 Task: Enable the option "Uninstall Windows Service" in the Windows service interface.
Action: Mouse moved to (114, 17)
Screenshot: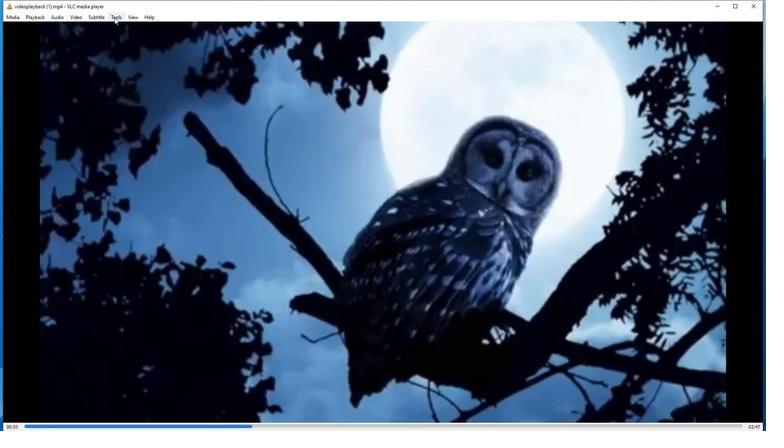 
Action: Mouse pressed left at (114, 17)
Screenshot: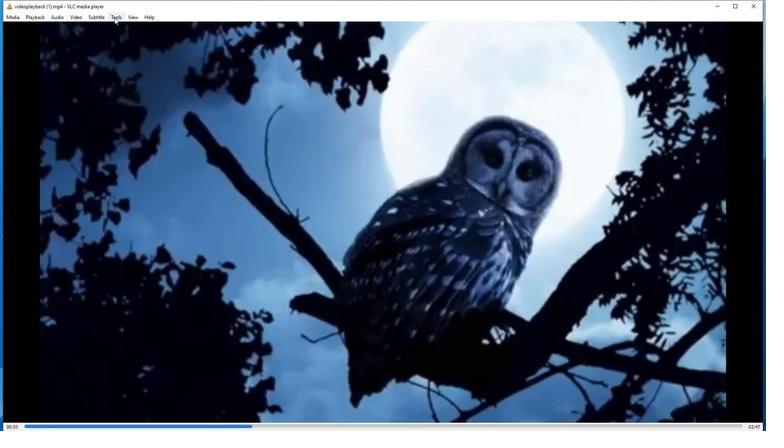 
Action: Mouse moved to (141, 113)
Screenshot: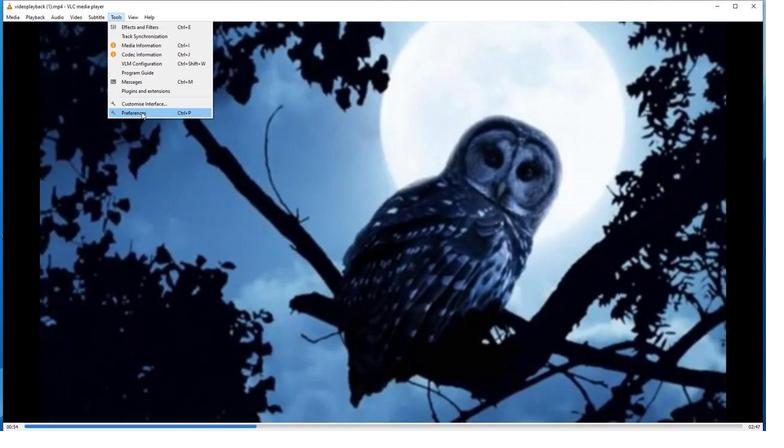 
Action: Mouse pressed left at (141, 113)
Screenshot: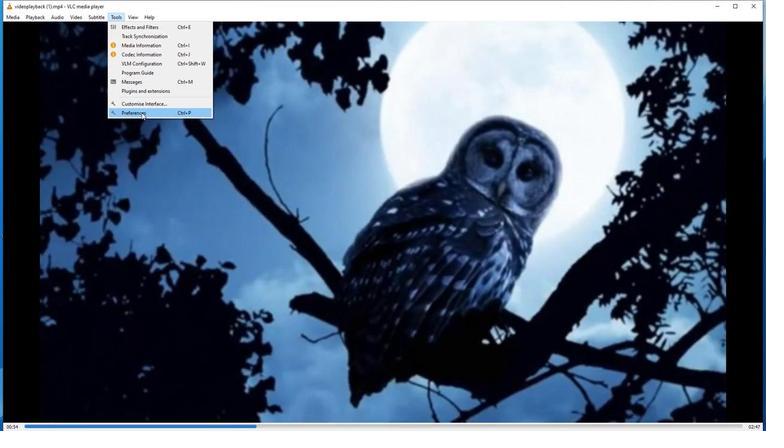 
Action: Mouse moved to (253, 351)
Screenshot: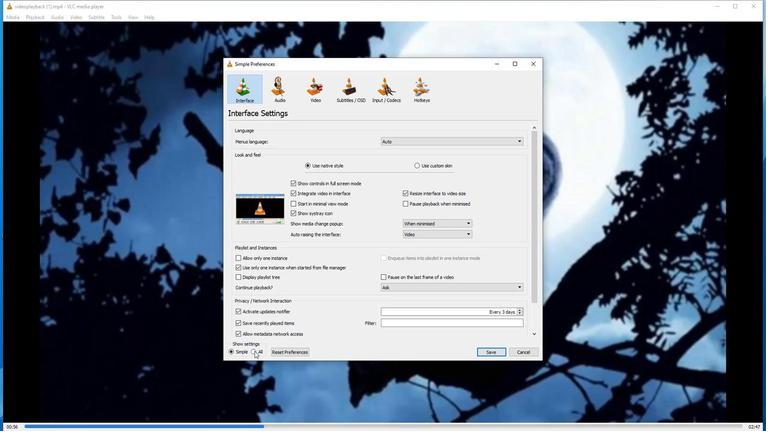 
Action: Mouse pressed left at (253, 351)
Screenshot: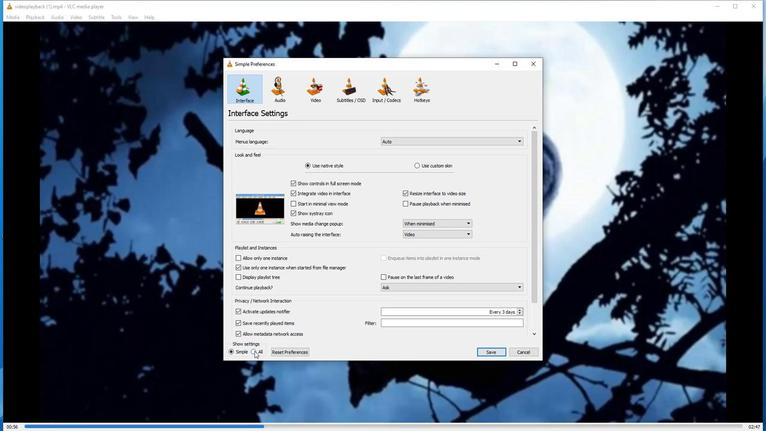 
Action: Mouse moved to (243, 294)
Screenshot: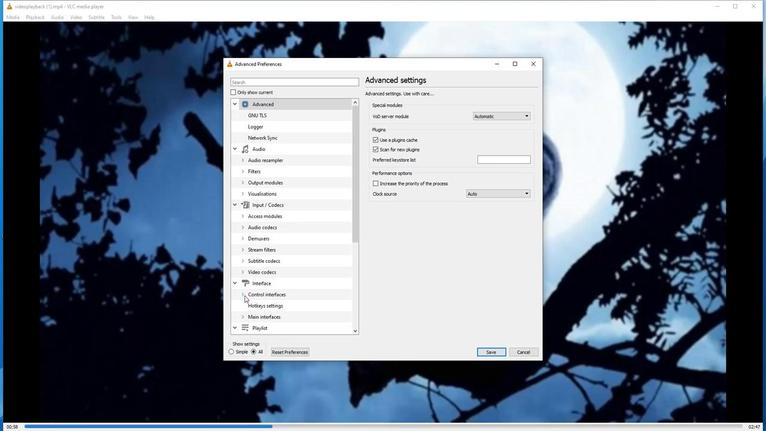 
Action: Mouse pressed left at (243, 294)
Screenshot: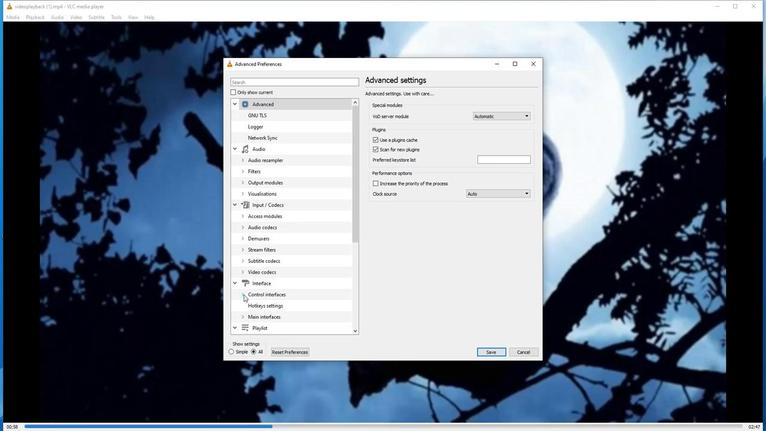 
Action: Mouse moved to (265, 328)
Screenshot: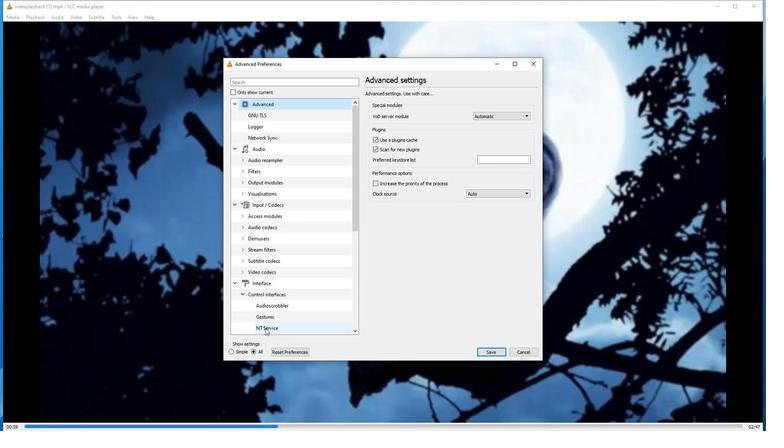
Action: Mouse pressed left at (265, 328)
Screenshot: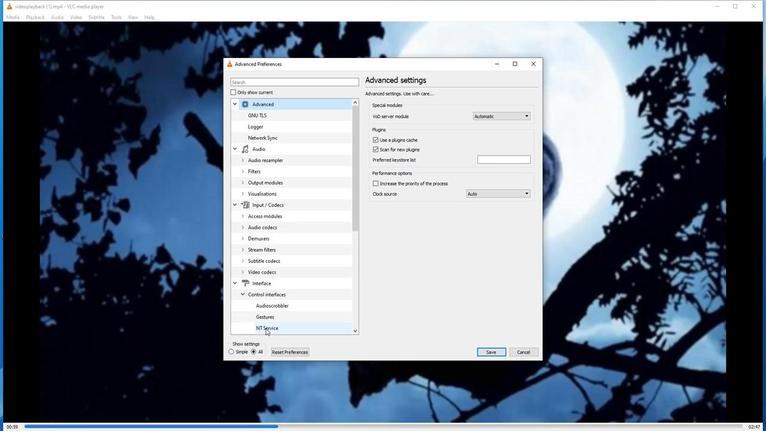 
Action: Mouse moved to (368, 115)
Screenshot: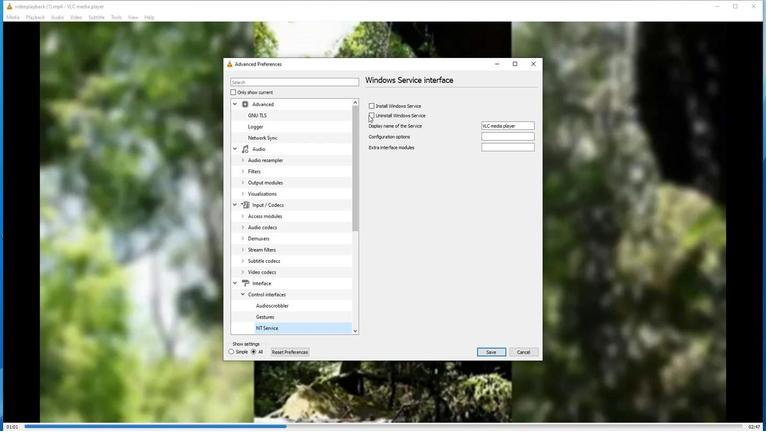 
Action: Mouse pressed left at (368, 115)
Screenshot: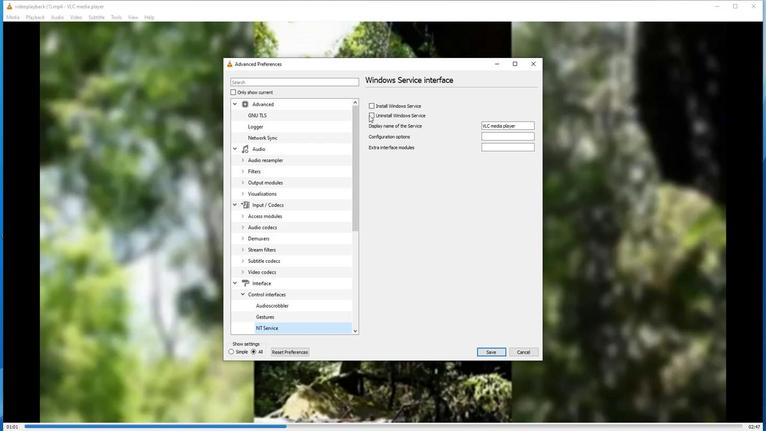 
